 Task: Check the updates from our CEO.
Action: Mouse moved to (1275, 239)
Screenshot: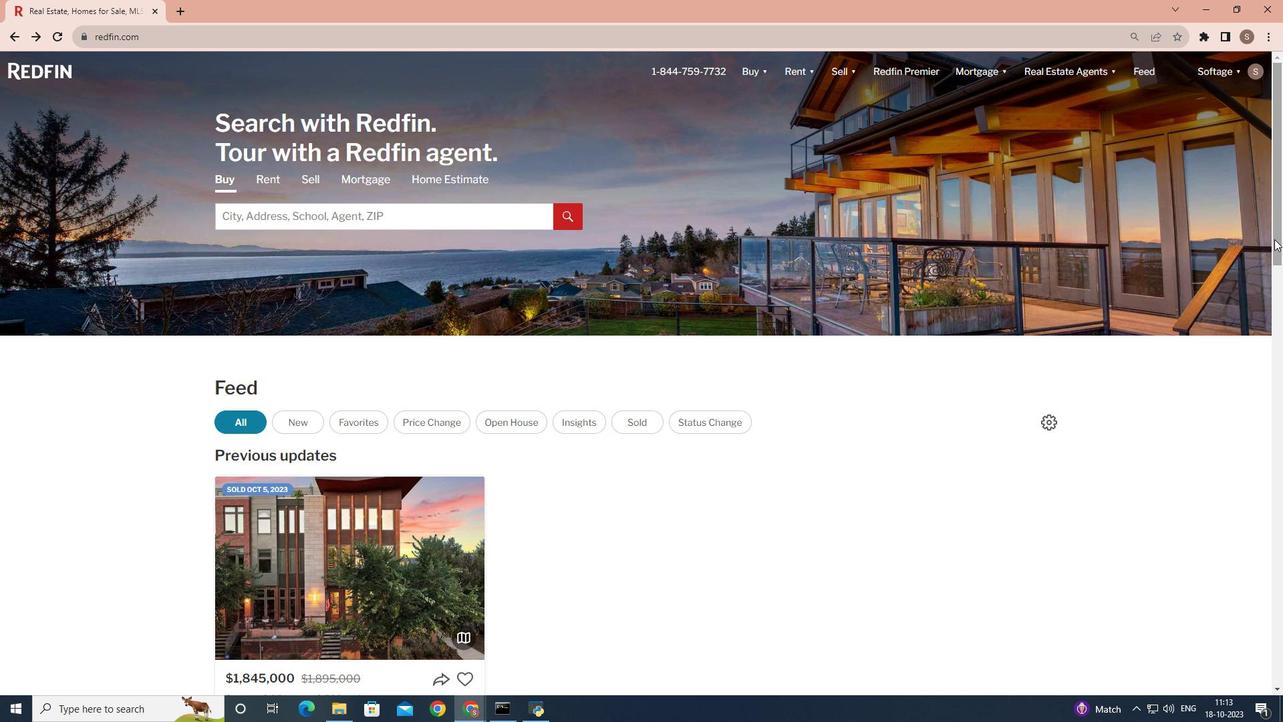 
Action: Mouse pressed left at (1275, 239)
Screenshot: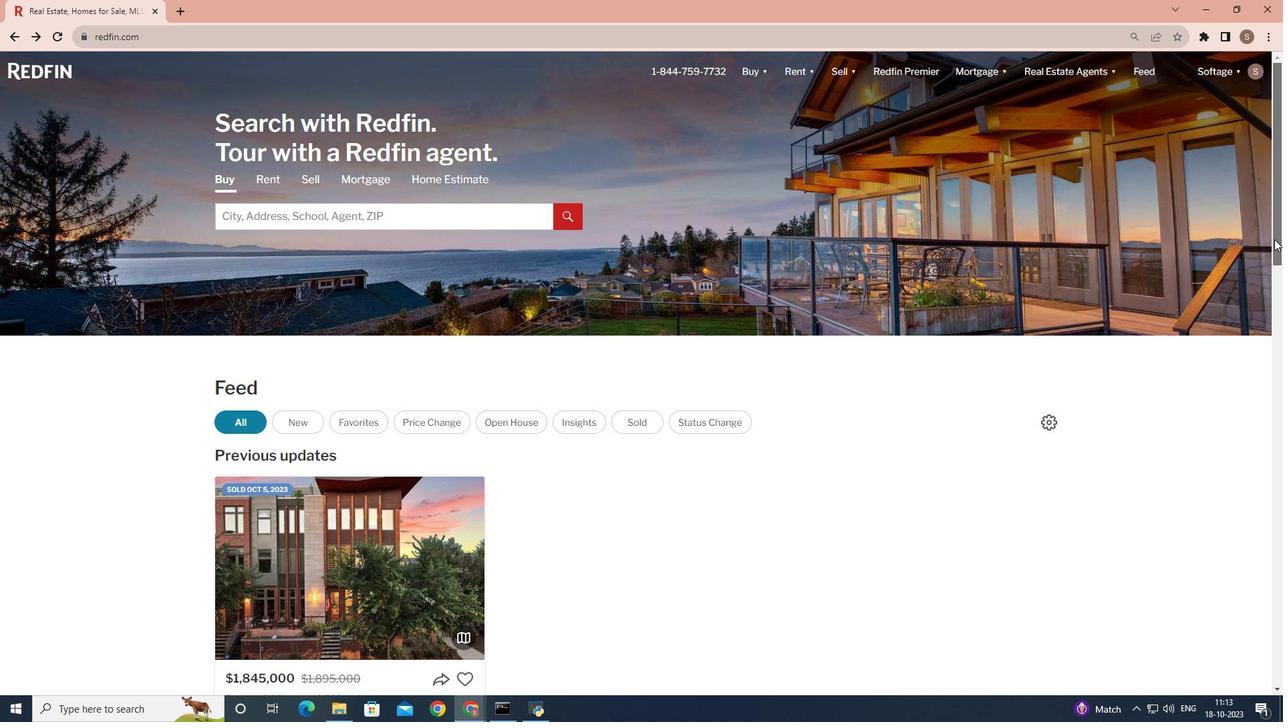 
Action: Mouse moved to (391, 597)
Screenshot: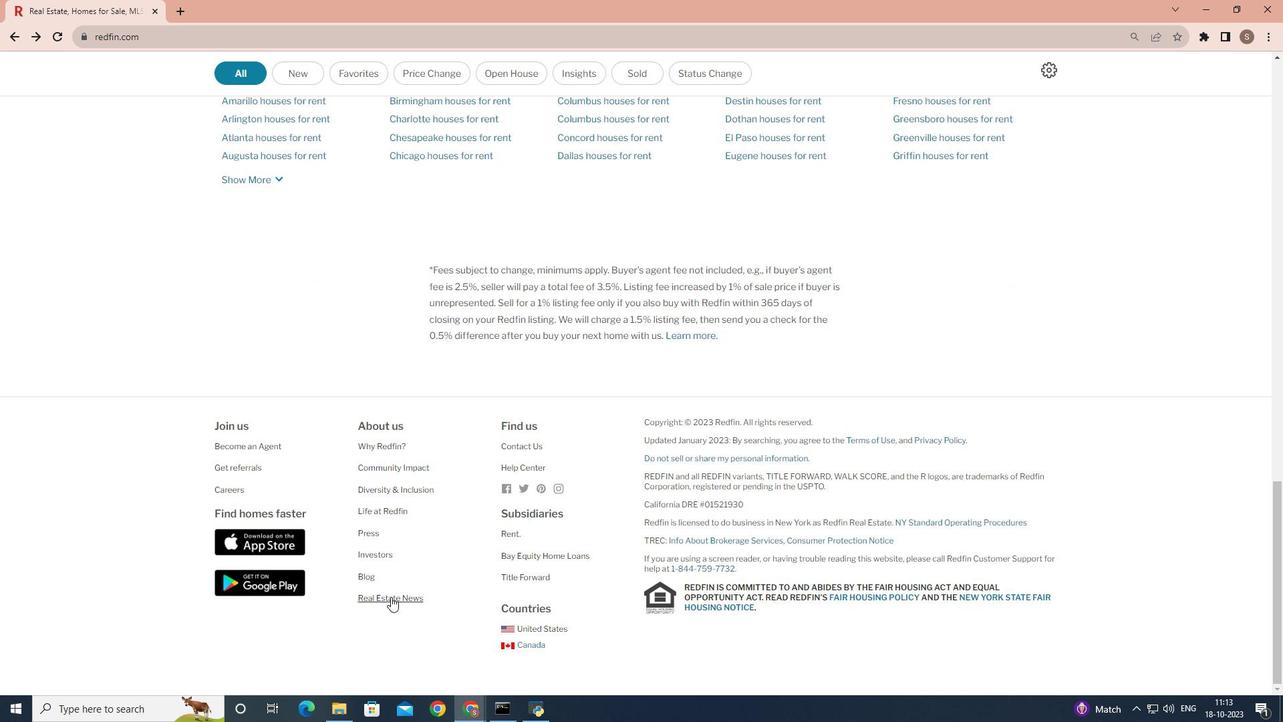 
Action: Mouse pressed left at (391, 597)
Screenshot: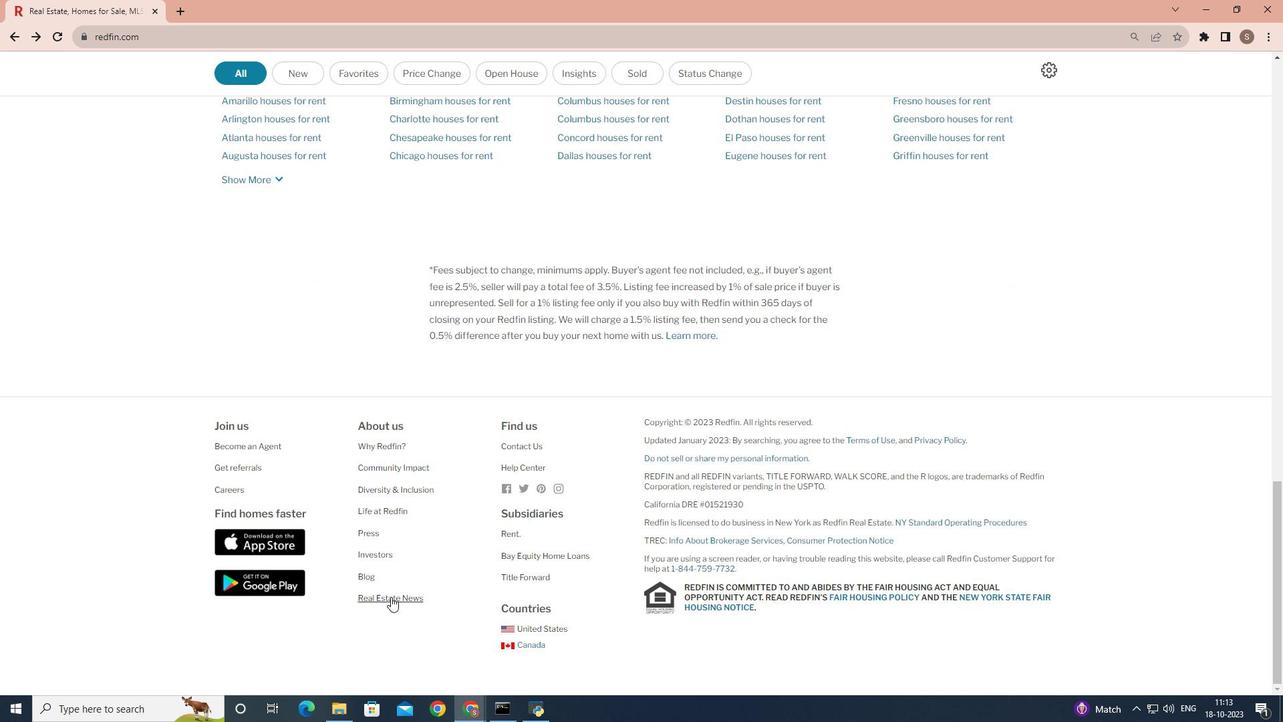 
Action: Mouse moved to (664, 119)
Screenshot: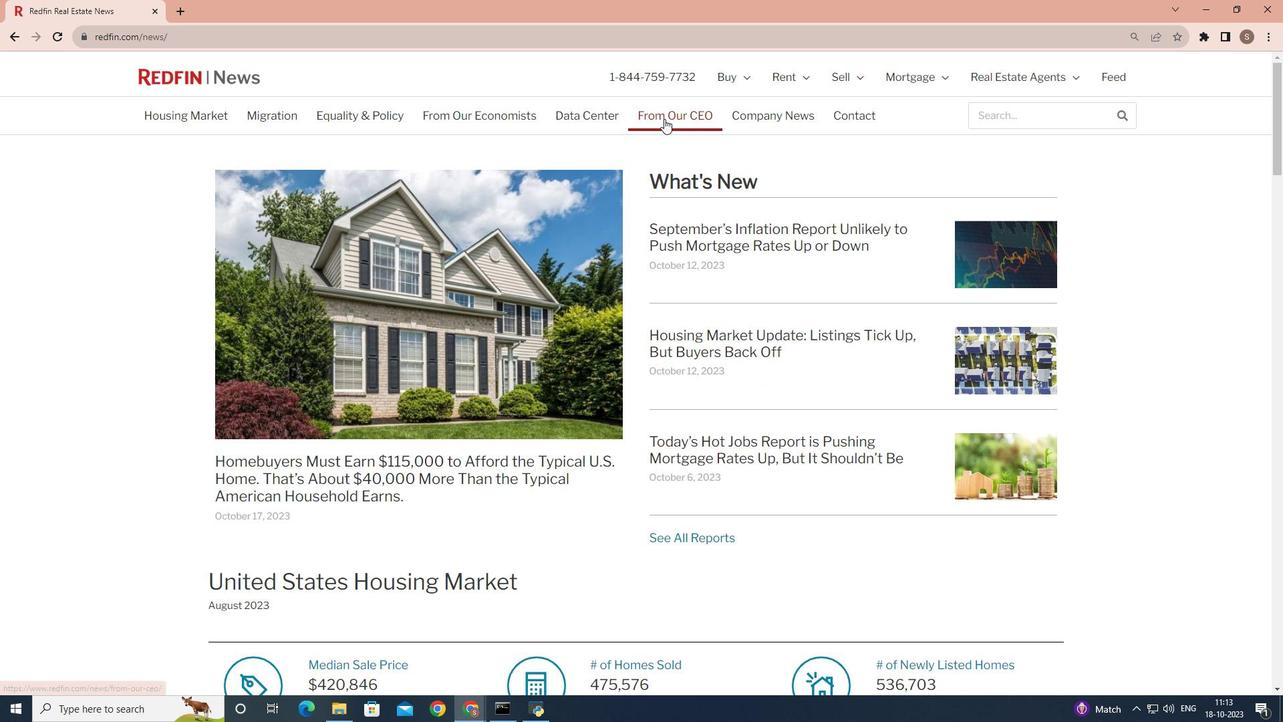 
Action: Mouse pressed left at (664, 119)
Screenshot: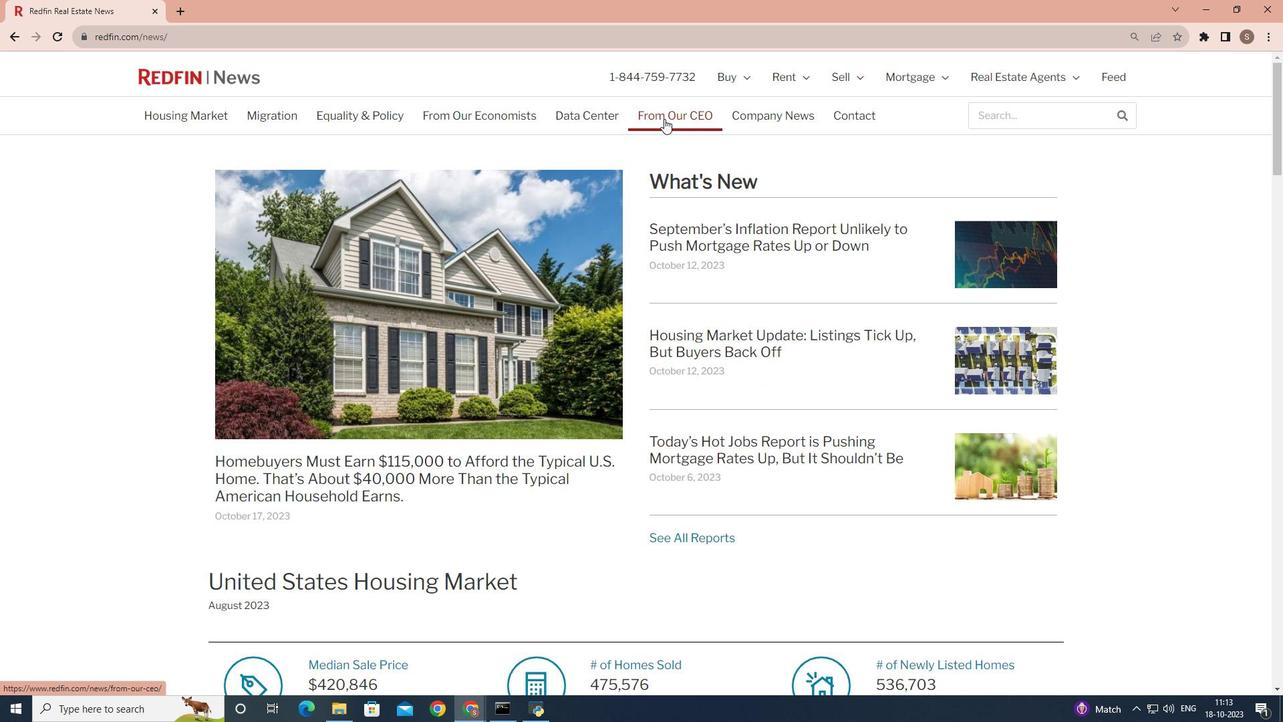 
